 Task: Set the tab size preference to 12.
Action: Mouse moved to (1284, 116)
Screenshot: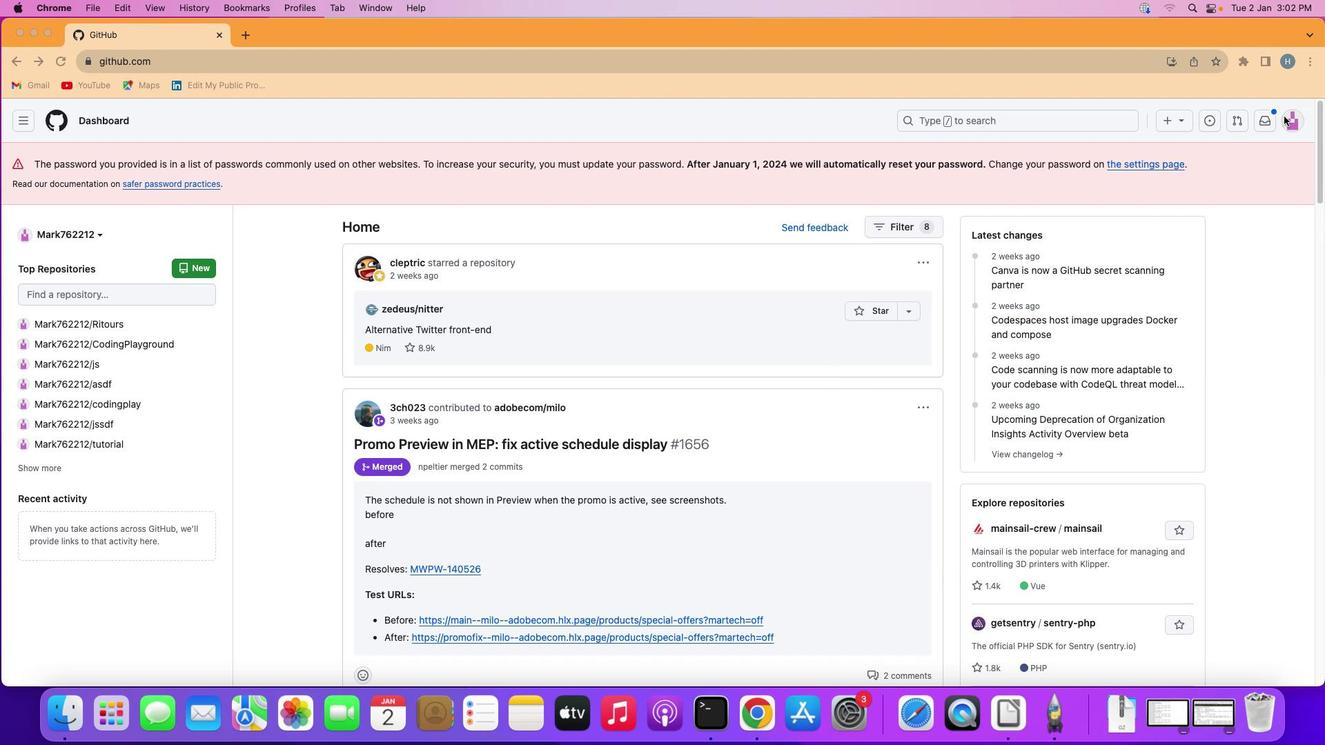 
Action: Mouse pressed left at (1284, 116)
Screenshot: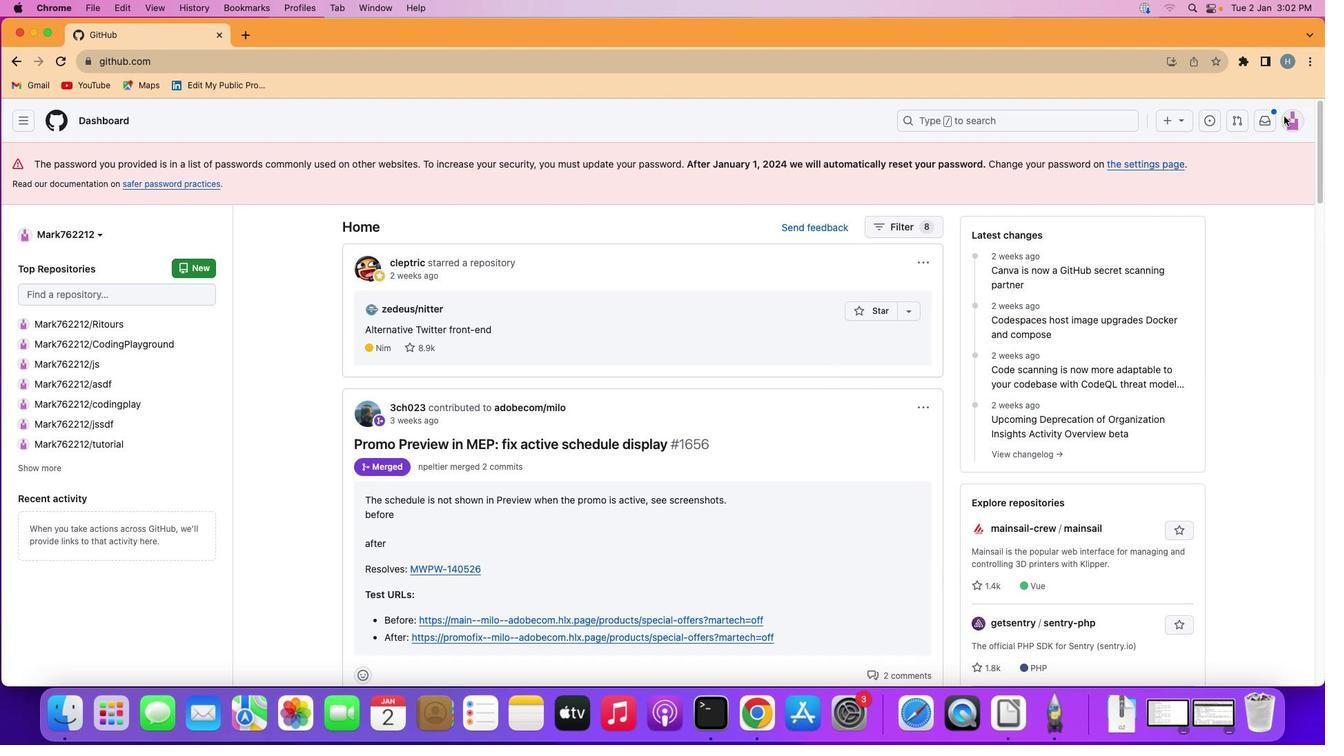 
Action: Mouse moved to (1287, 118)
Screenshot: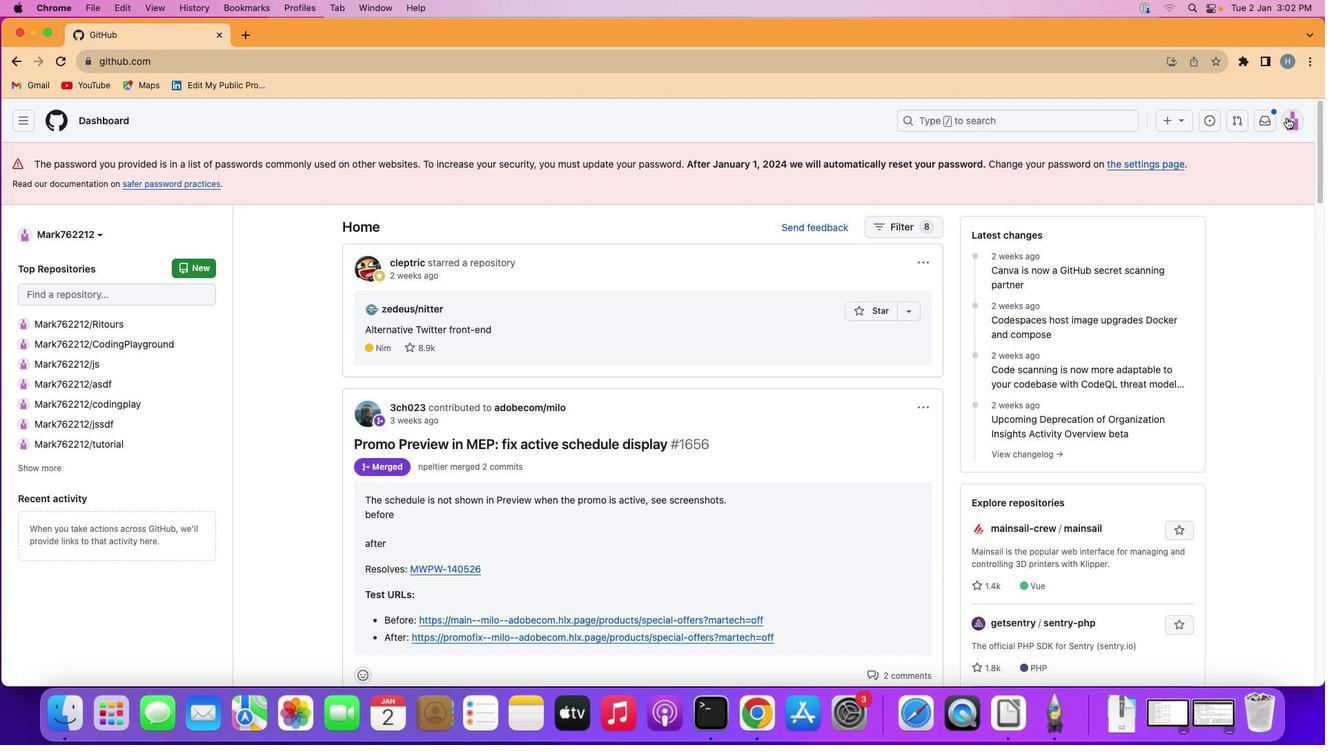 
Action: Mouse pressed left at (1287, 118)
Screenshot: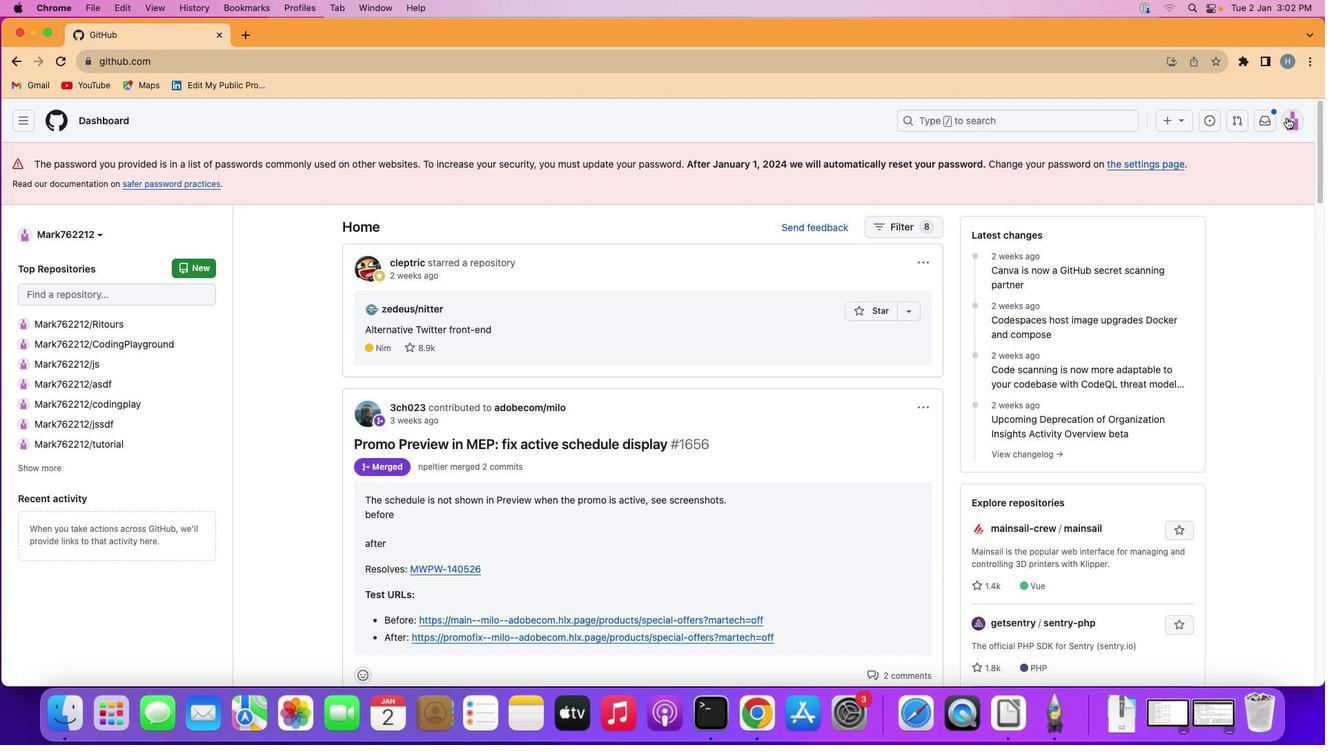 
Action: Mouse moved to (1194, 501)
Screenshot: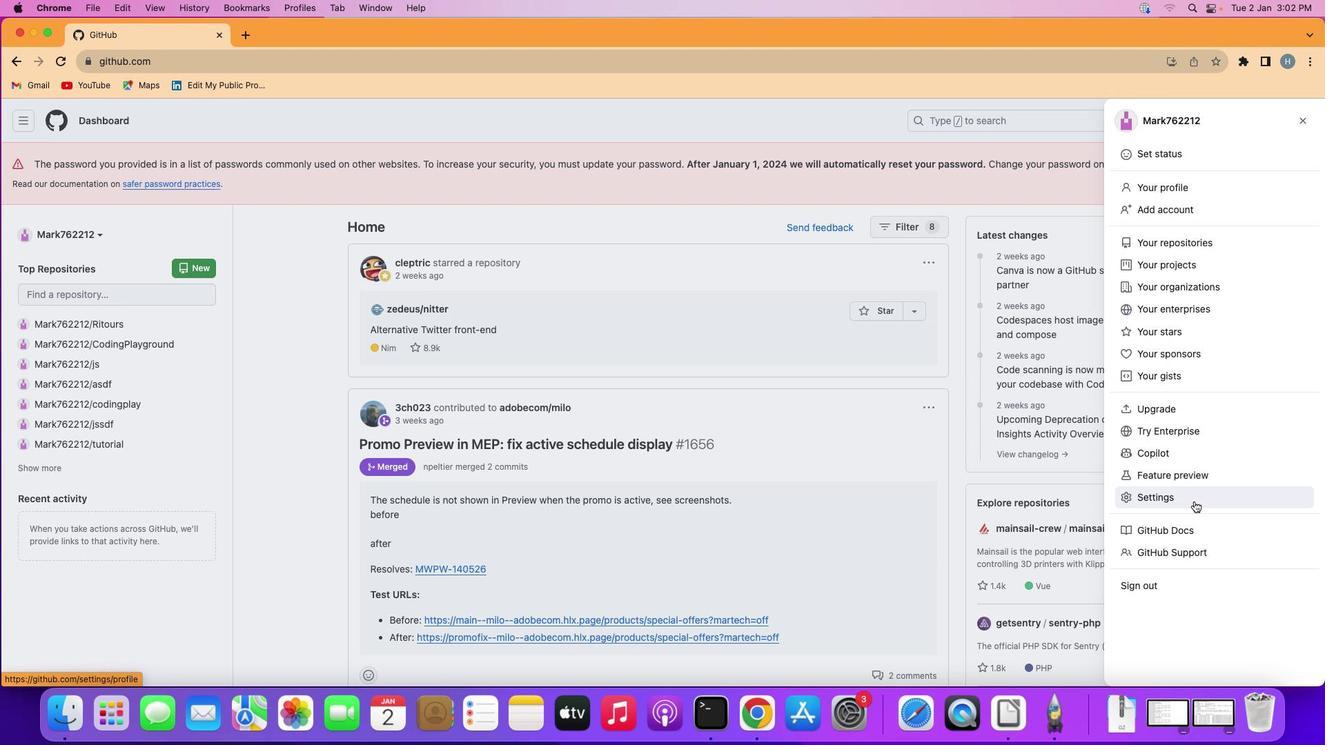 
Action: Mouse pressed left at (1194, 501)
Screenshot: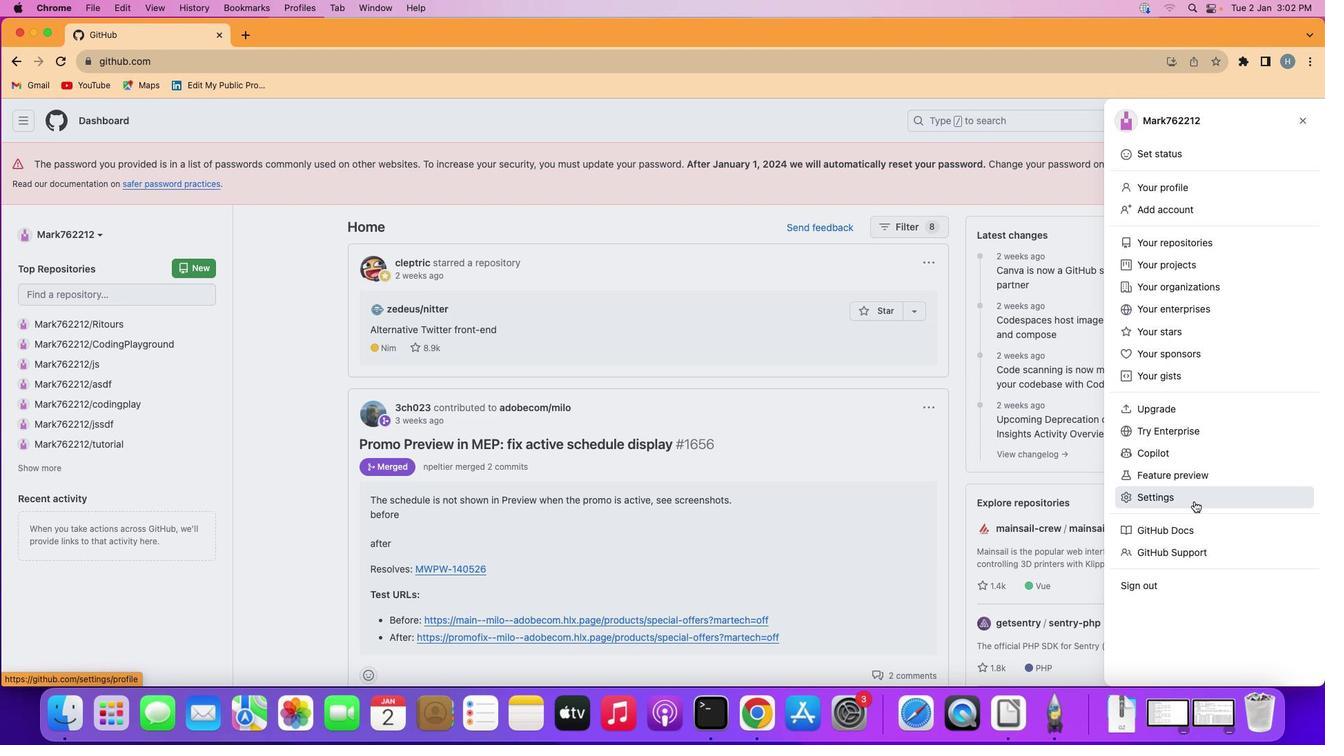 
Action: Mouse moved to (329, 330)
Screenshot: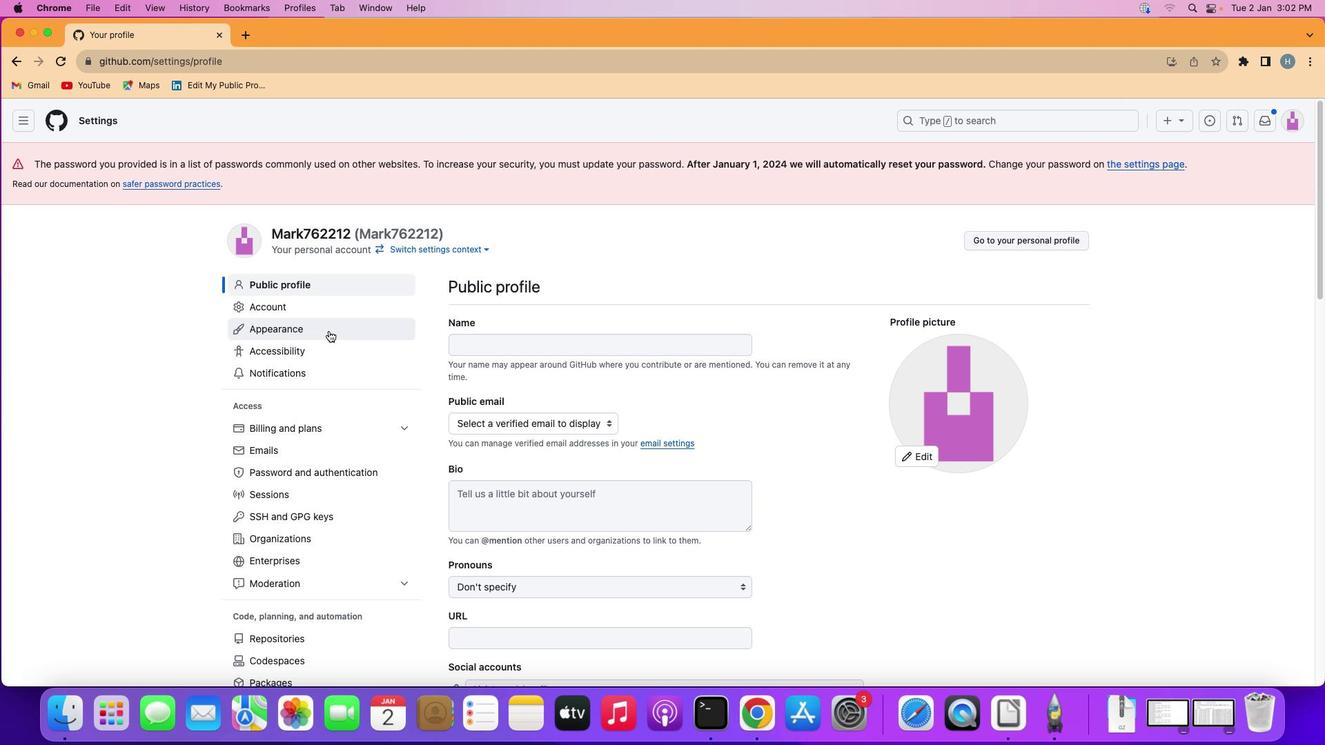 
Action: Mouse pressed left at (329, 330)
Screenshot: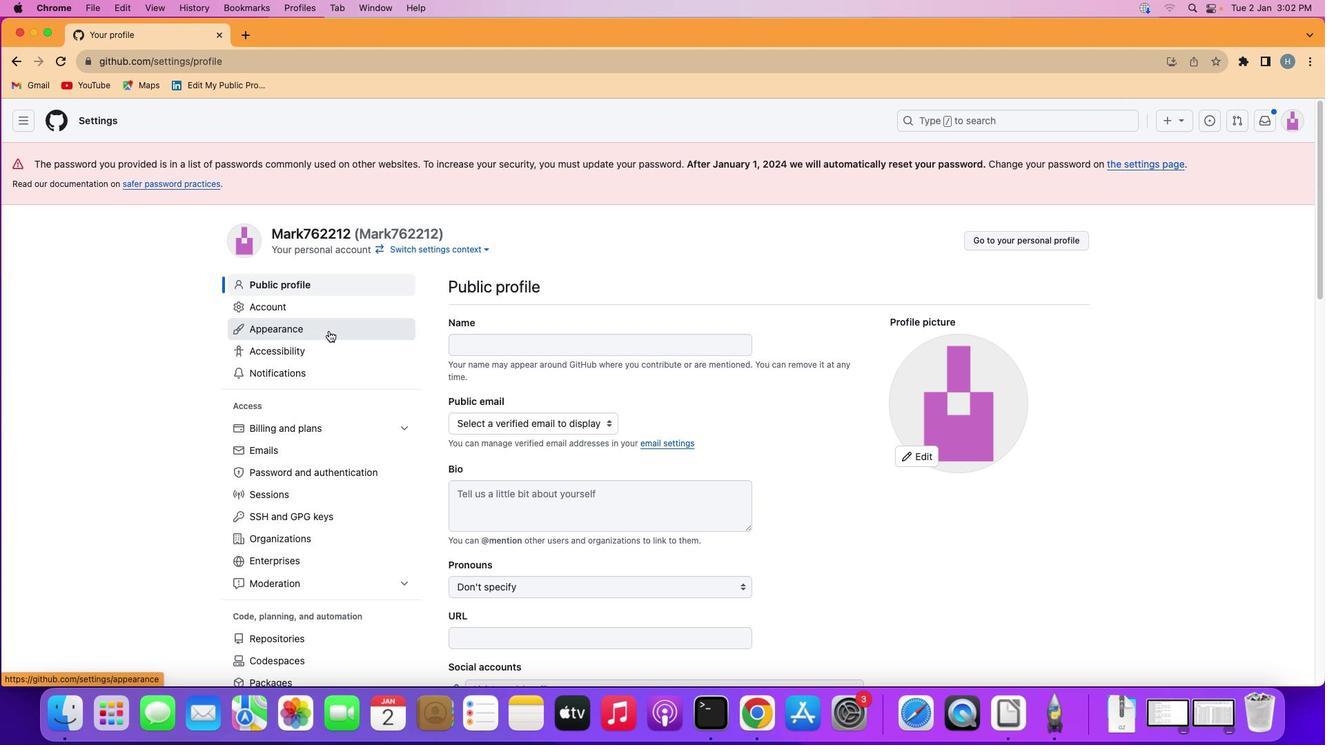 
Action: Mouse moved to (706, 519)
Screenshot: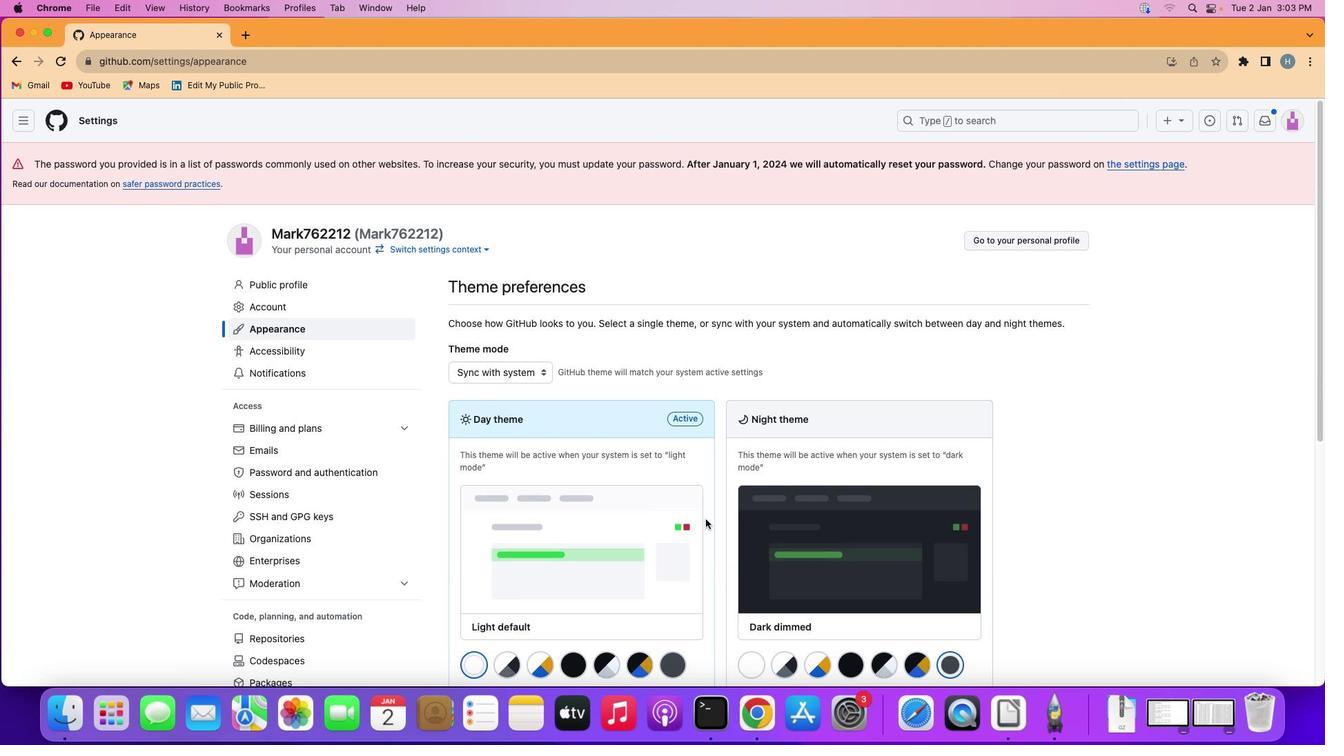 
Action: Mouse scrolled (706, 519) with delta (0, 0)
Screenshot: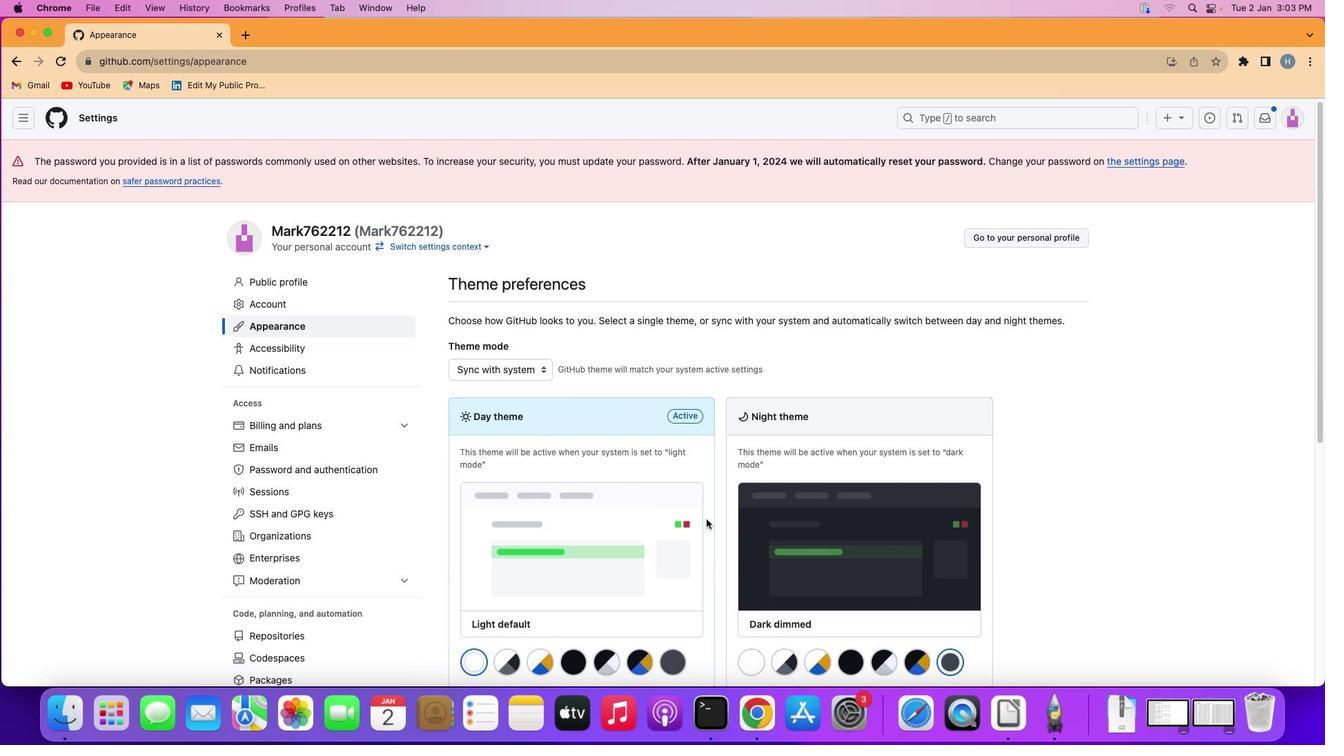
Action: Mouse moved to (706, 519)
Screenshot: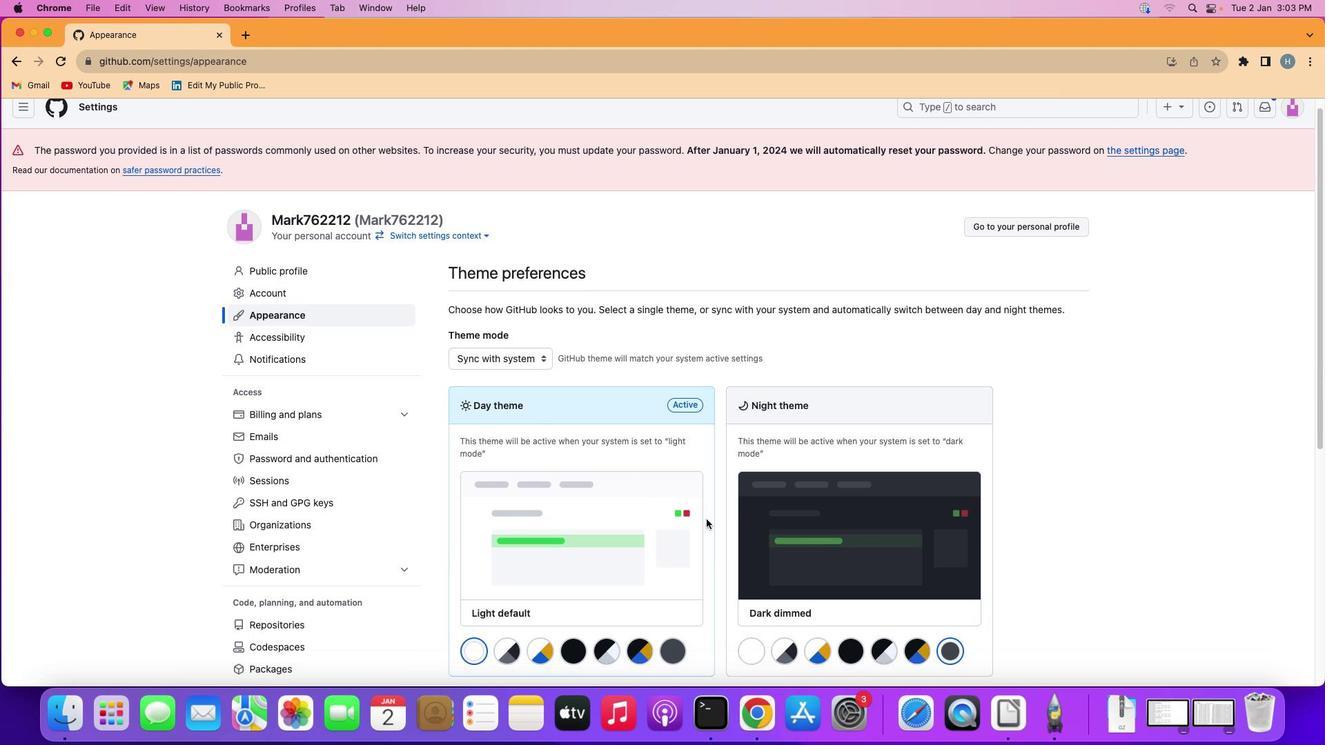 
Action: Mouse scrolled (706, 519) with delta (0, 0)
Screenshot: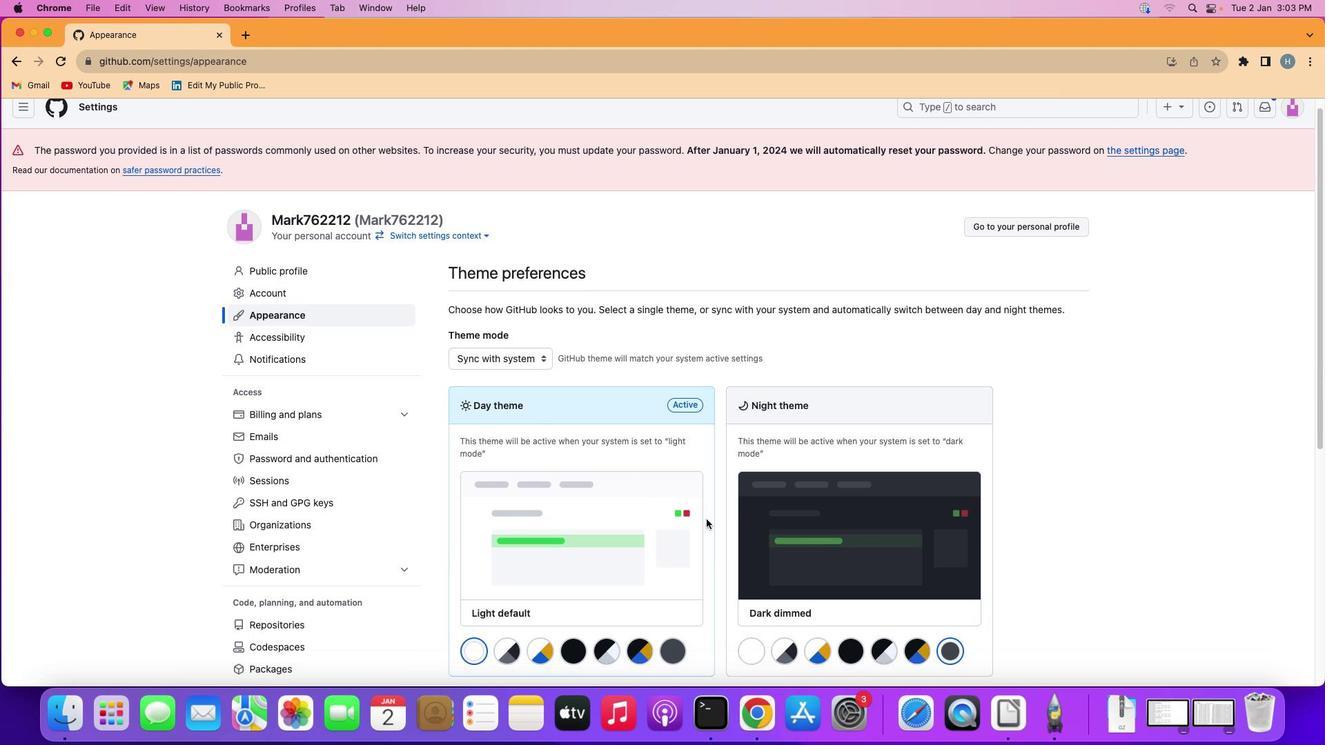 
Action: Mouse scrolled (706, 519) with delta (0, -1)
Screenshot: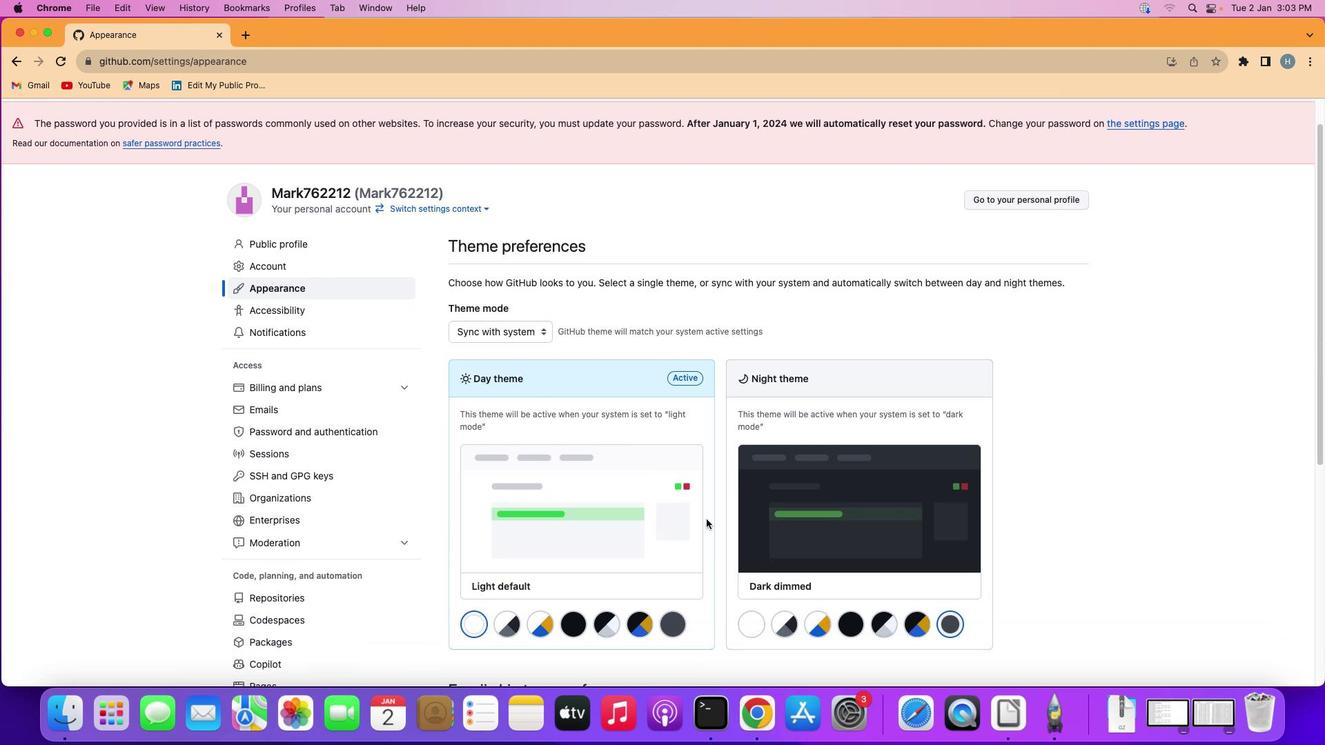 
Action: Mouse moved to (706, 519)
Screenshot: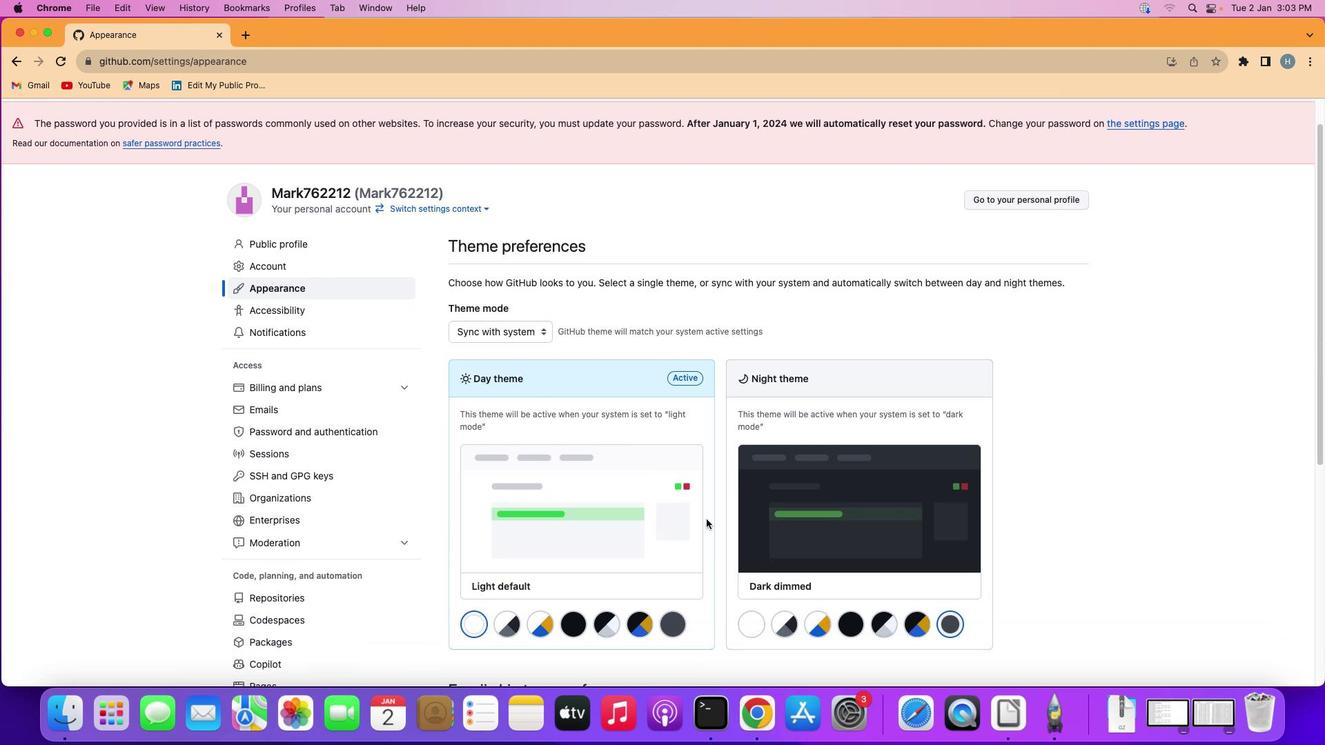 
Action: Mouse scrolled (706, 519) with delta (0, 0)
Screenshot: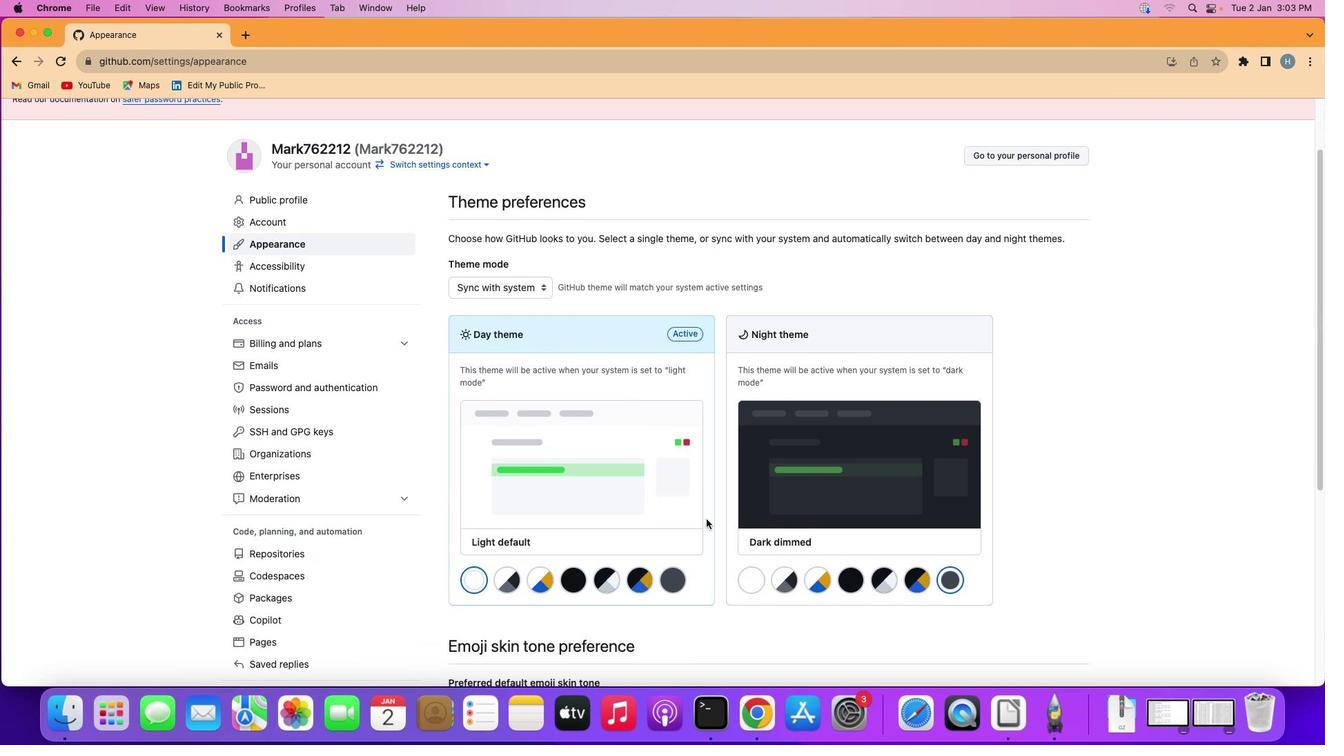 
Action: Mouse scrolled (706, 519) with delta (0, 0)
Screenshot: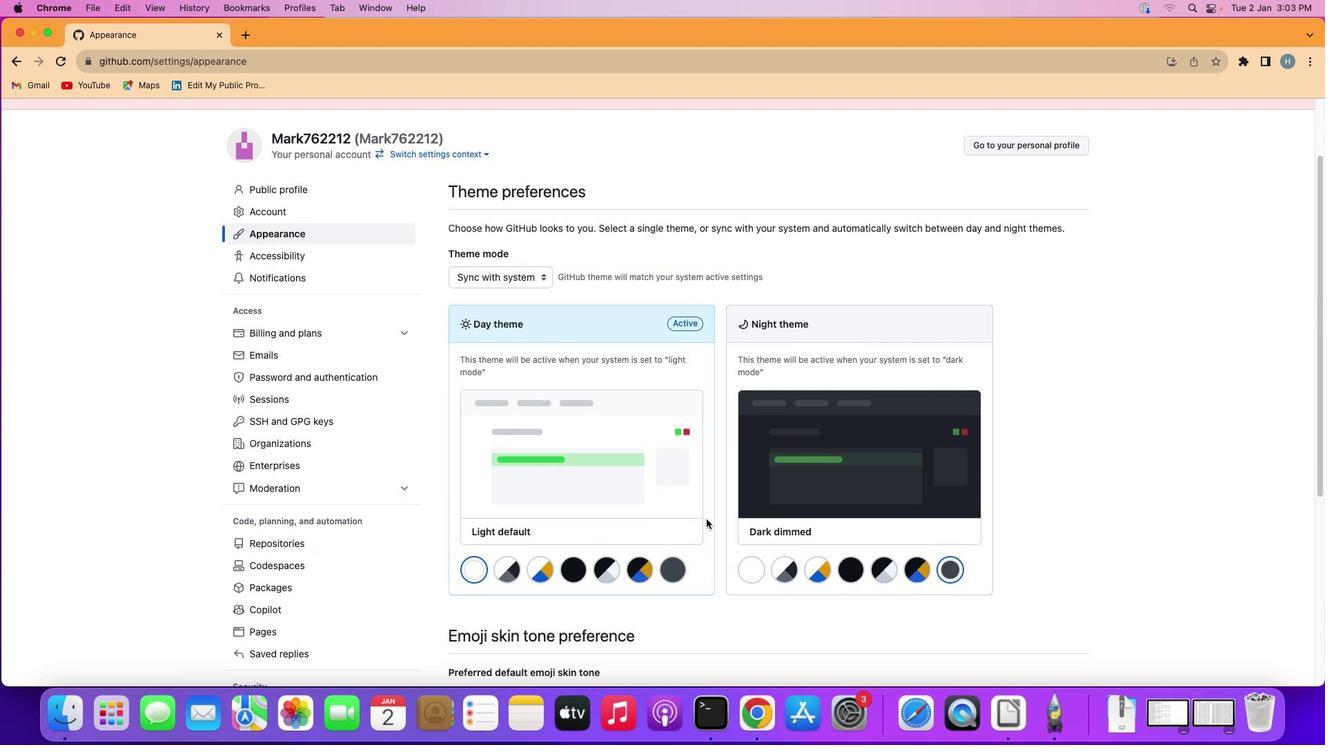 
Action: Mouse scrolled (706, 519) with delta (0, 0)
Screenshot: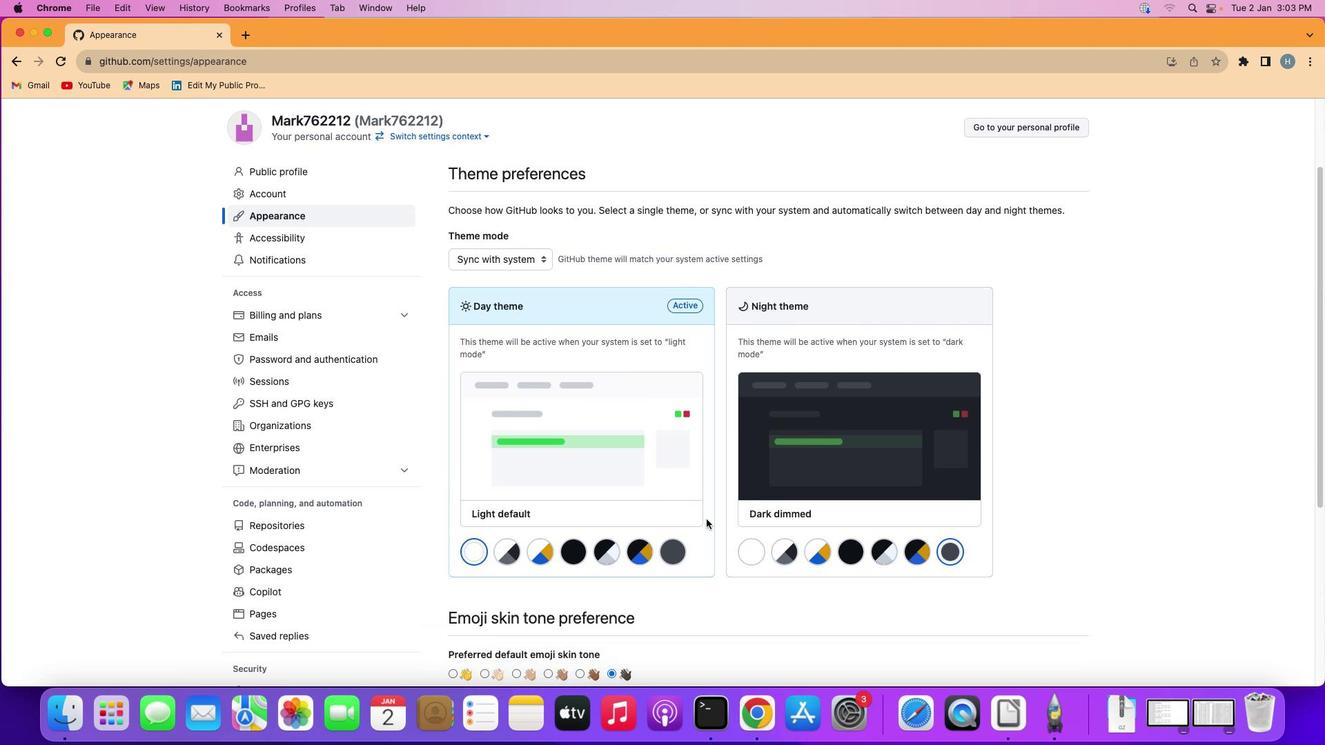 
Action: Mouse scrolled (706, 519) with delta (0, 0)
Screenshot: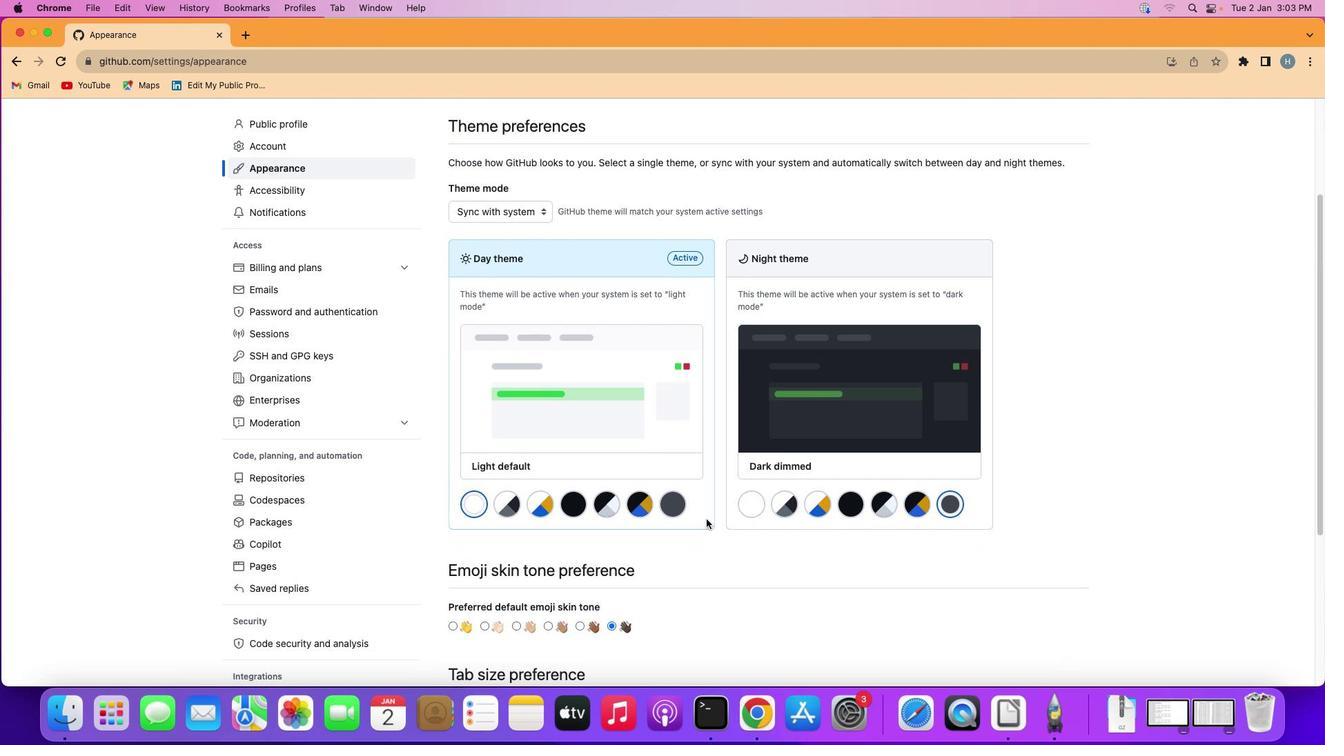 
Action: Mouse scrolled (706, 519) with delta (0, 0)
Screenshot: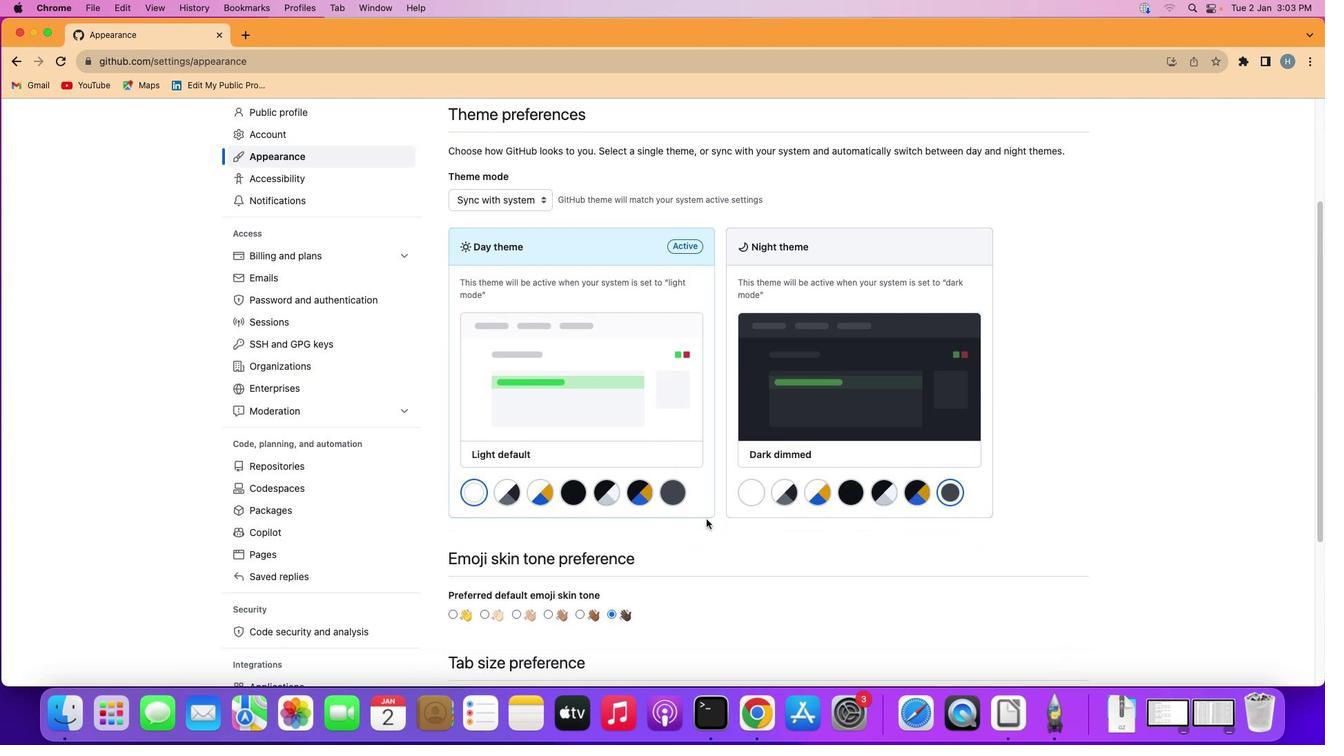 
Action: Mouse scrolled (706, 519) with delta (0, -1)
Screenshot: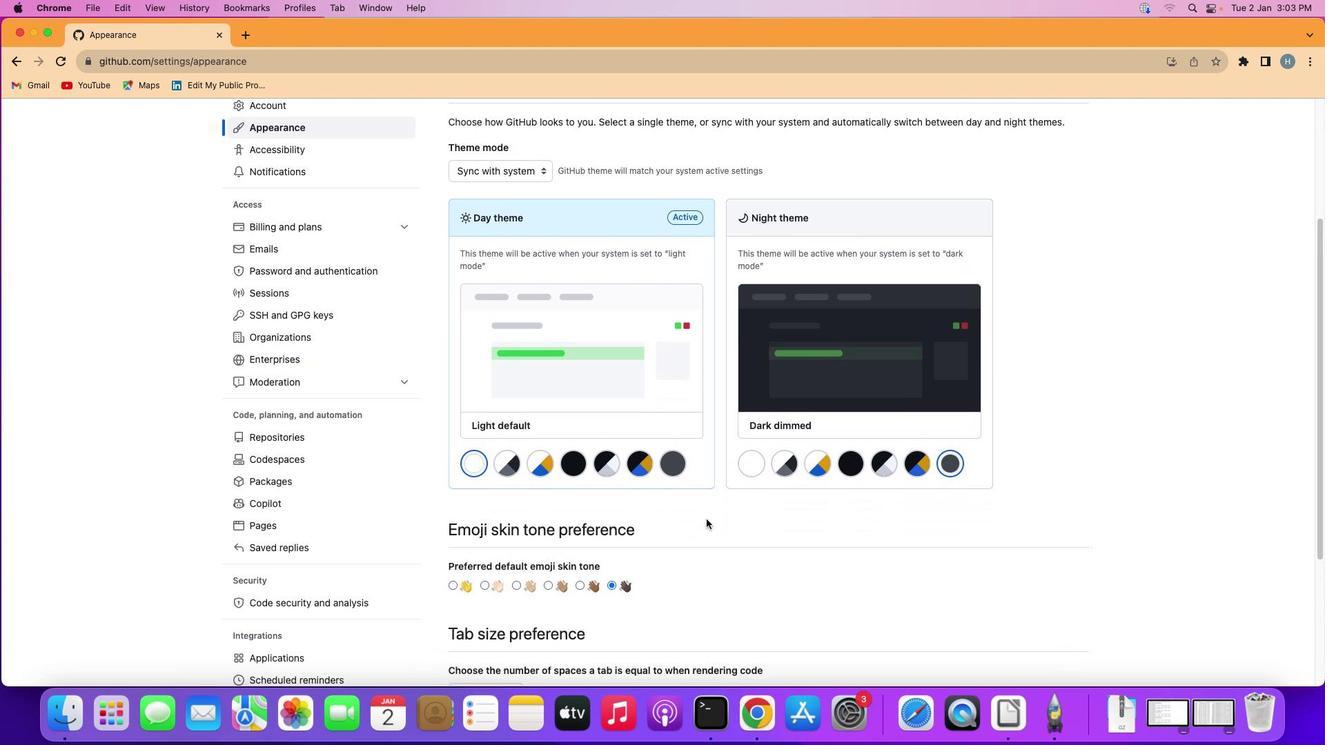 
Action: Mouse scrolled (706, 519) with delta (0, 0)
Screenshot: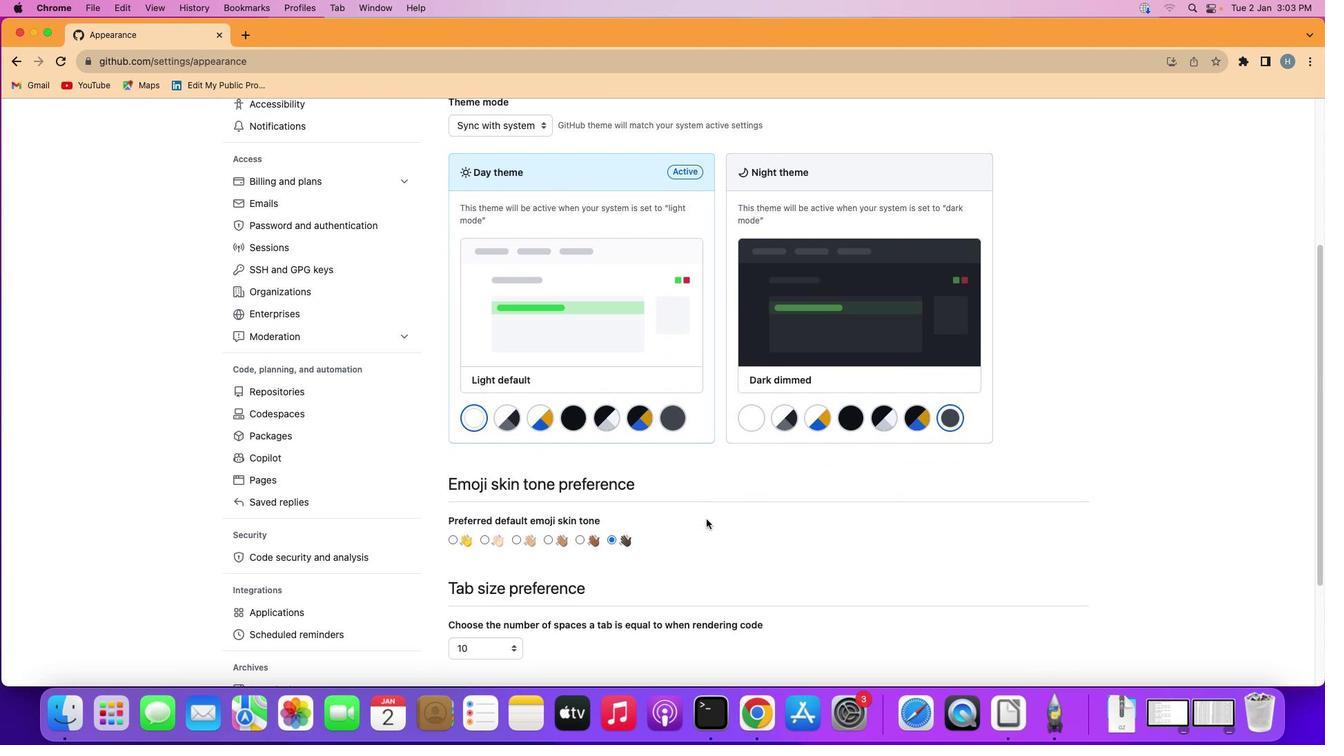 
Action: Mouse scrolled (706, 519) with delta (0, 0)
Screenshot: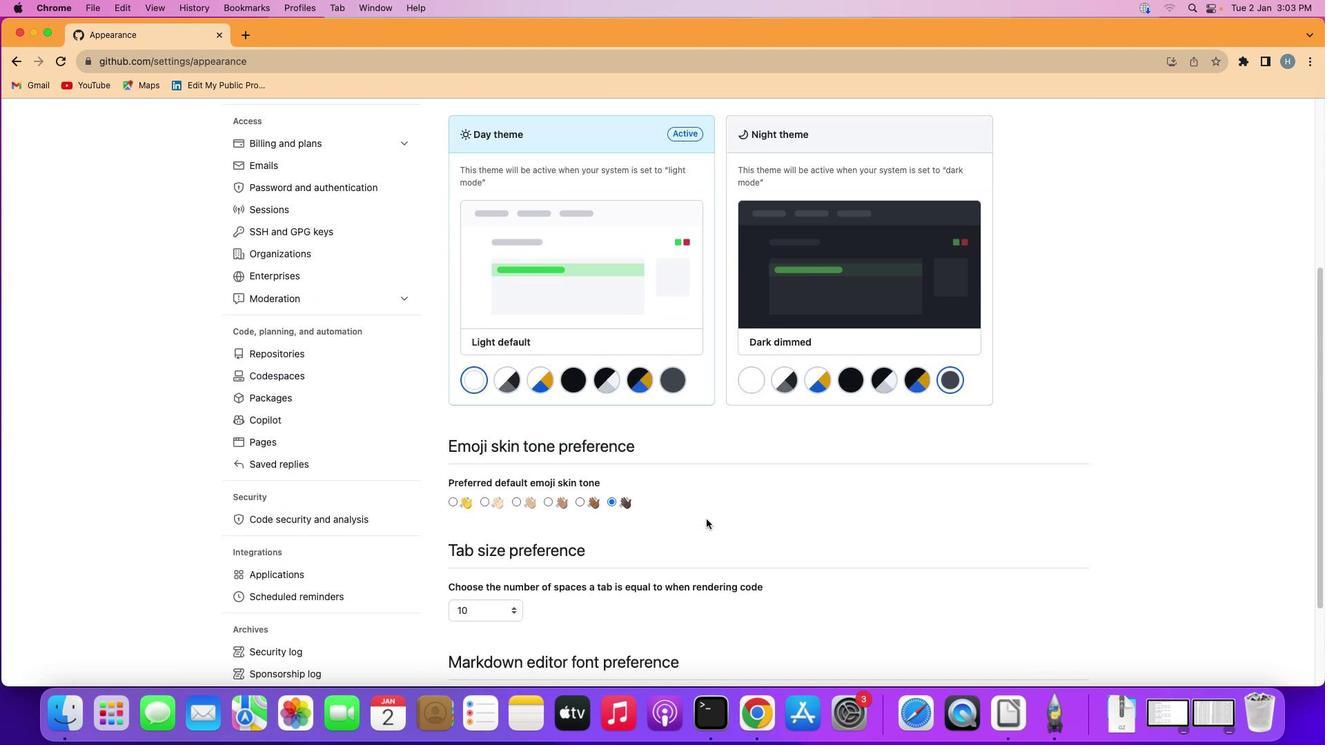 
Action: Mouse scrolled (706, 519) with delta (0, -2)
Screenshot: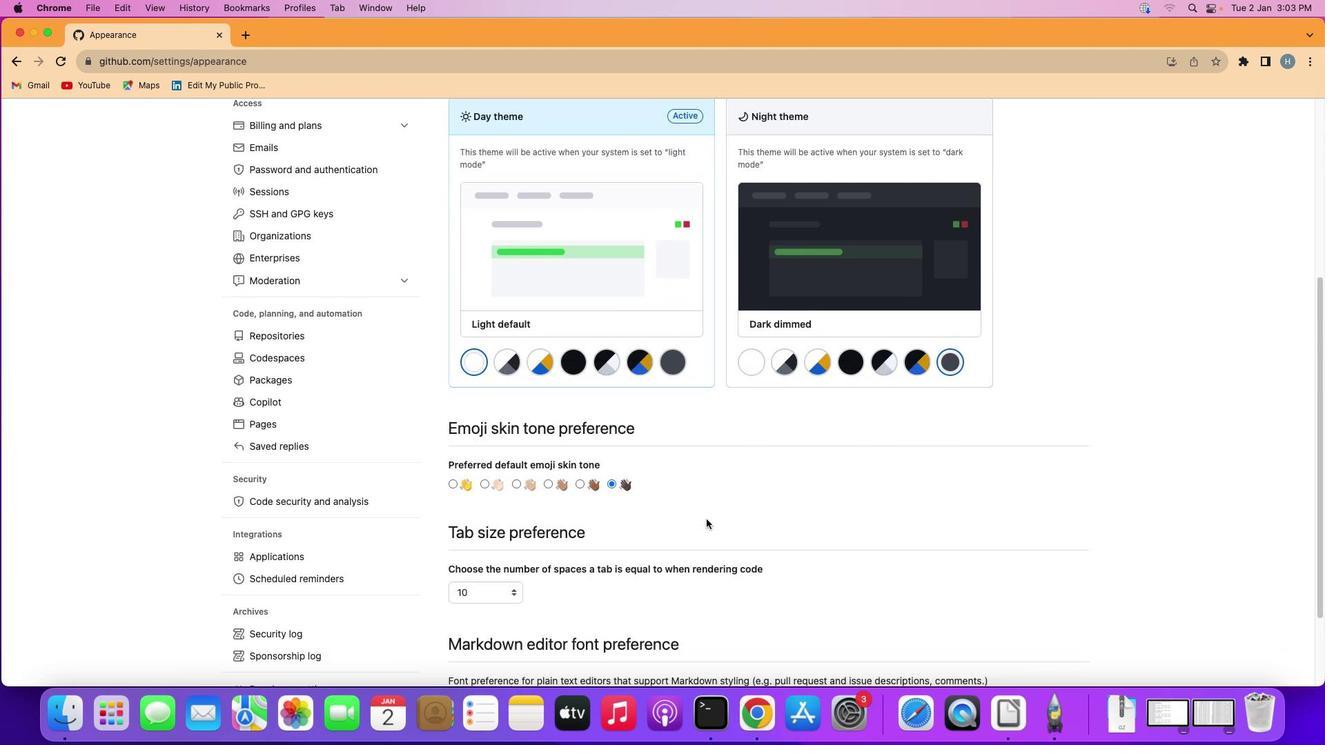 
Action: Mouse scrolled (706, 519) with delta (0, -2)
Screenshot: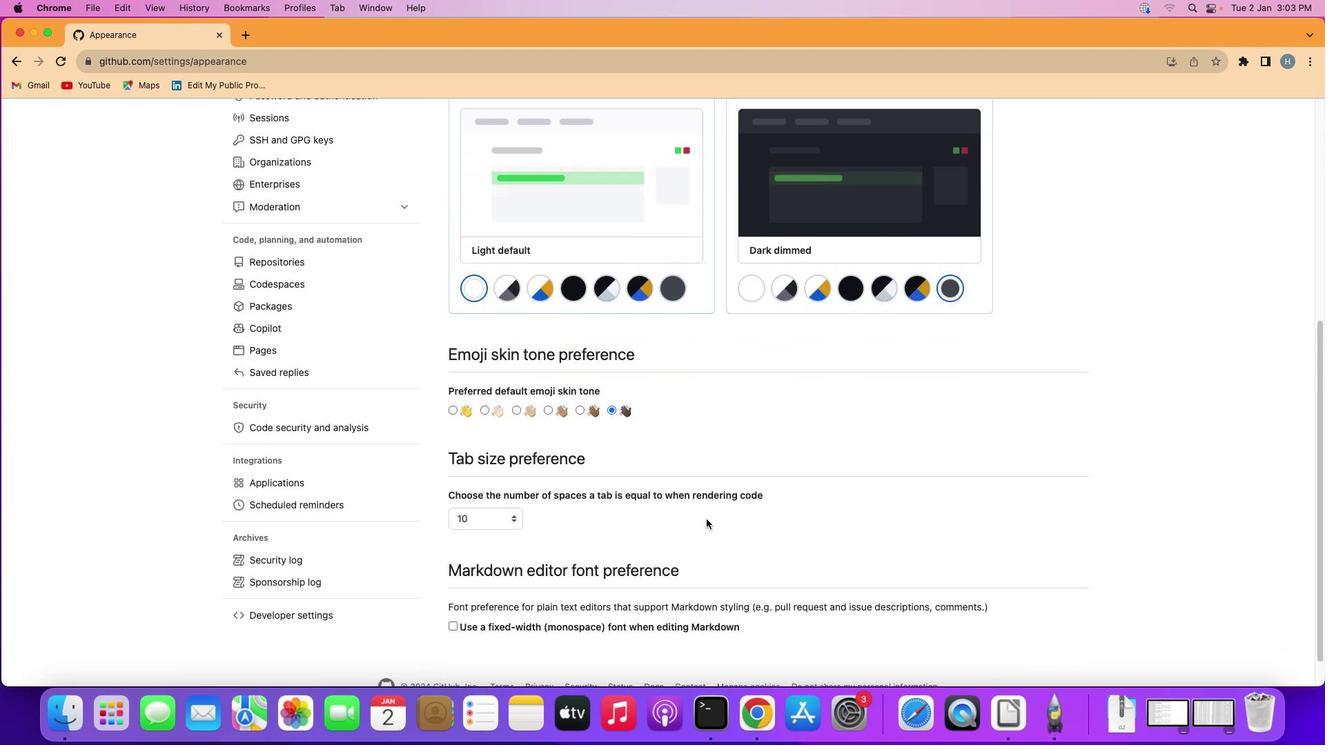 
Action: Mouse moved to (514, 480)
Screenshot: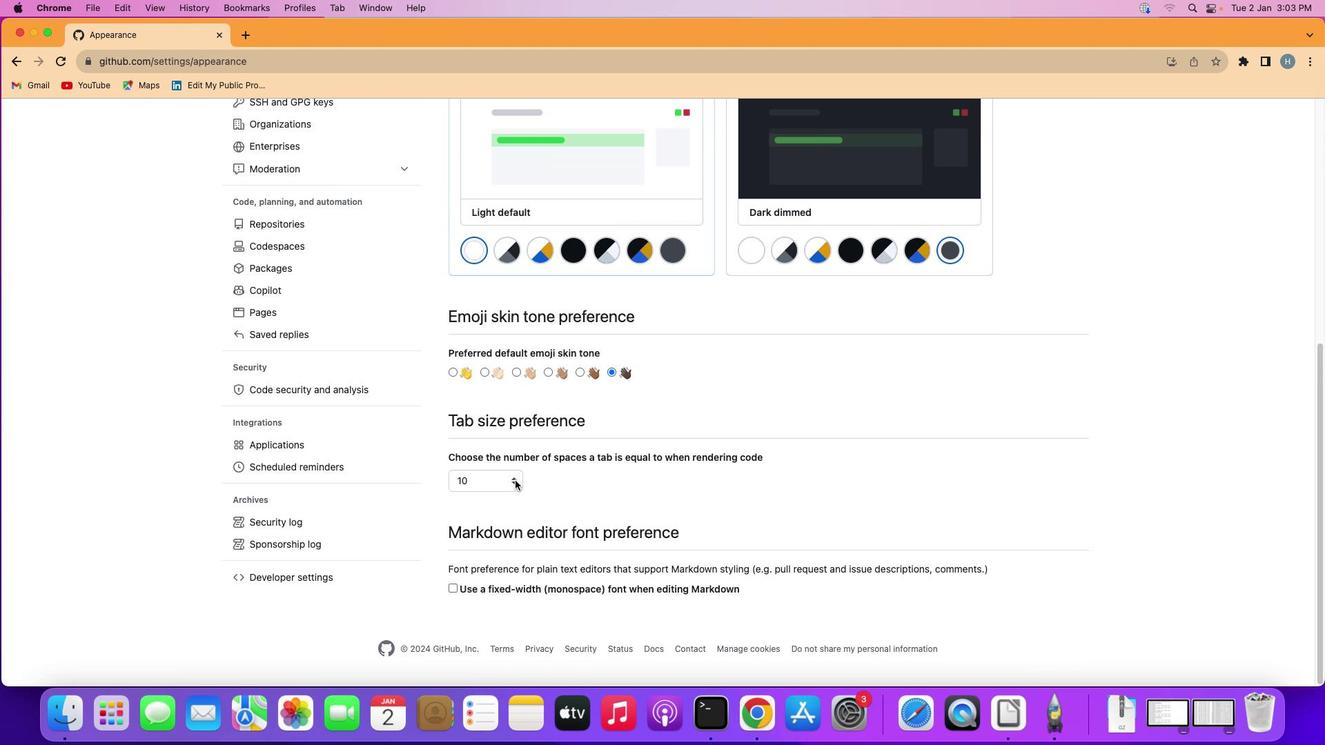 
Action: Mouse pressed left at (514, 480)
Screenshot: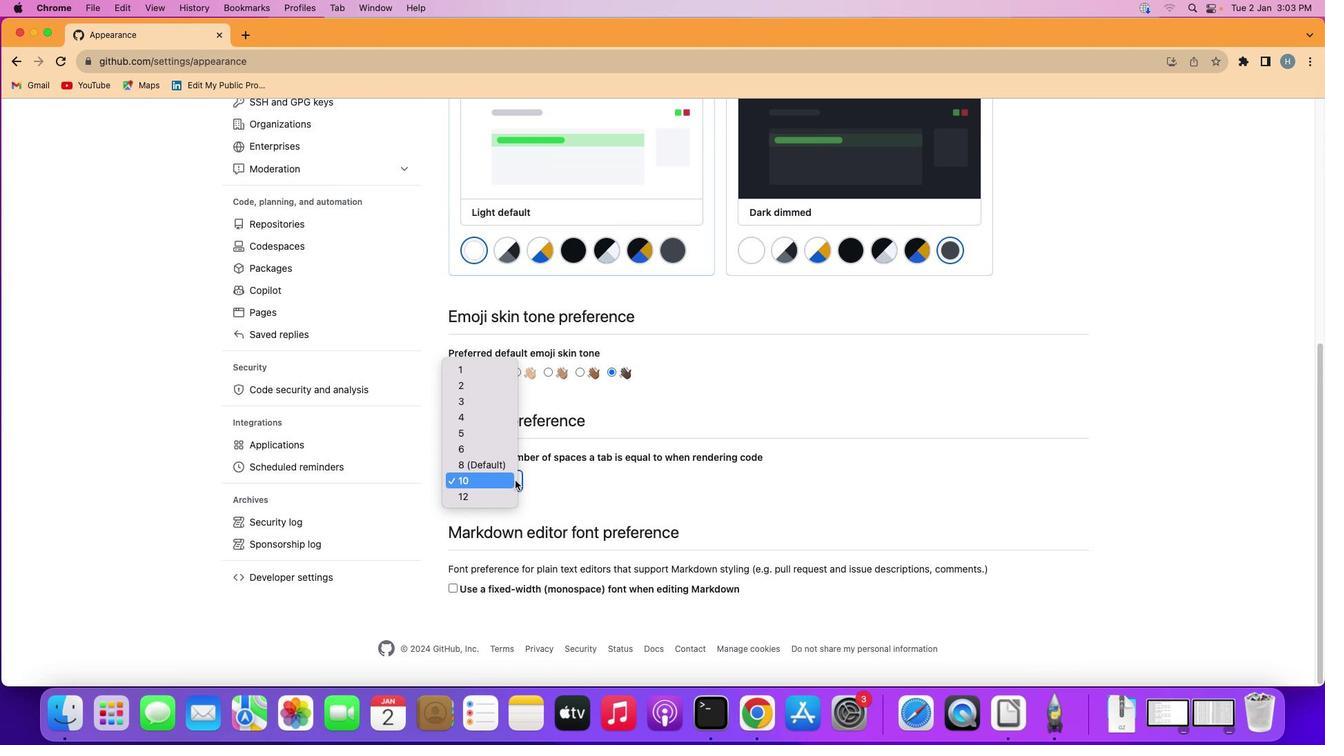 
Action: Mouse moved to (503, 498)
Screenshot: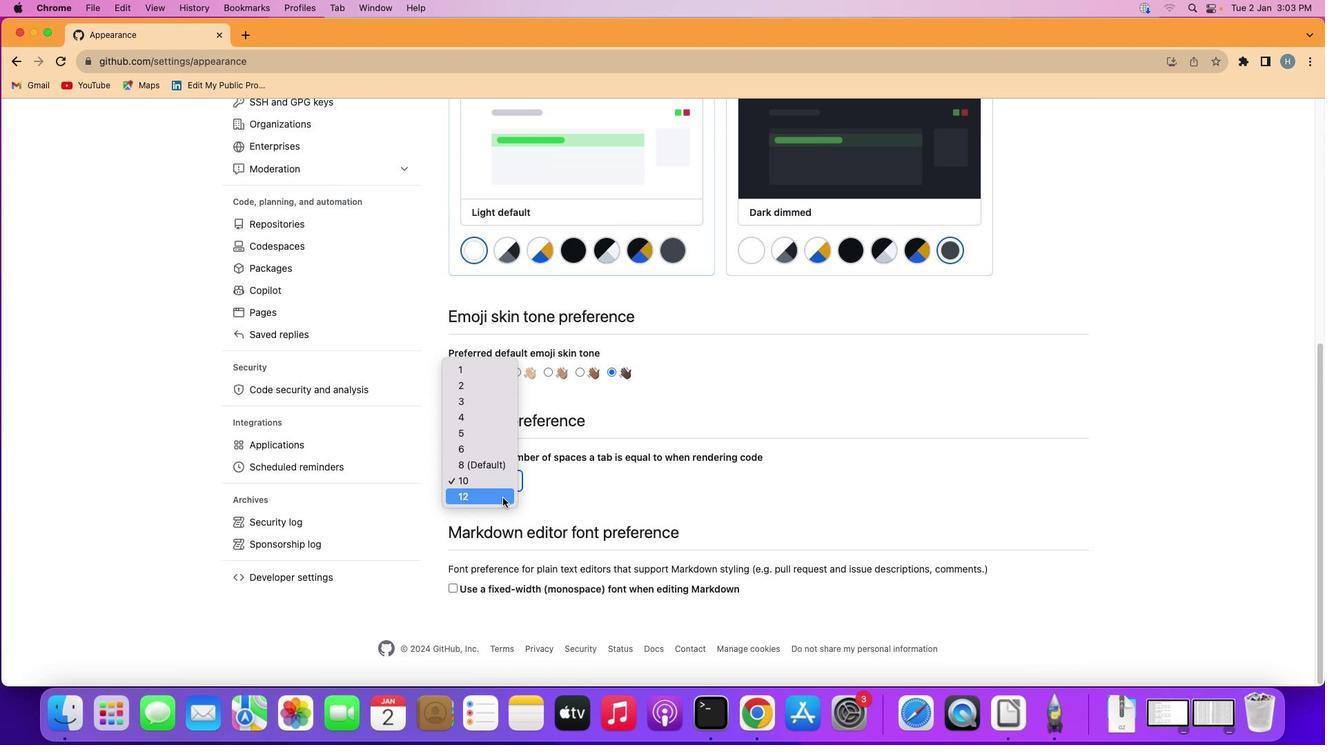 
Action: Mouse pressed left at (503, 498)
Screenshot: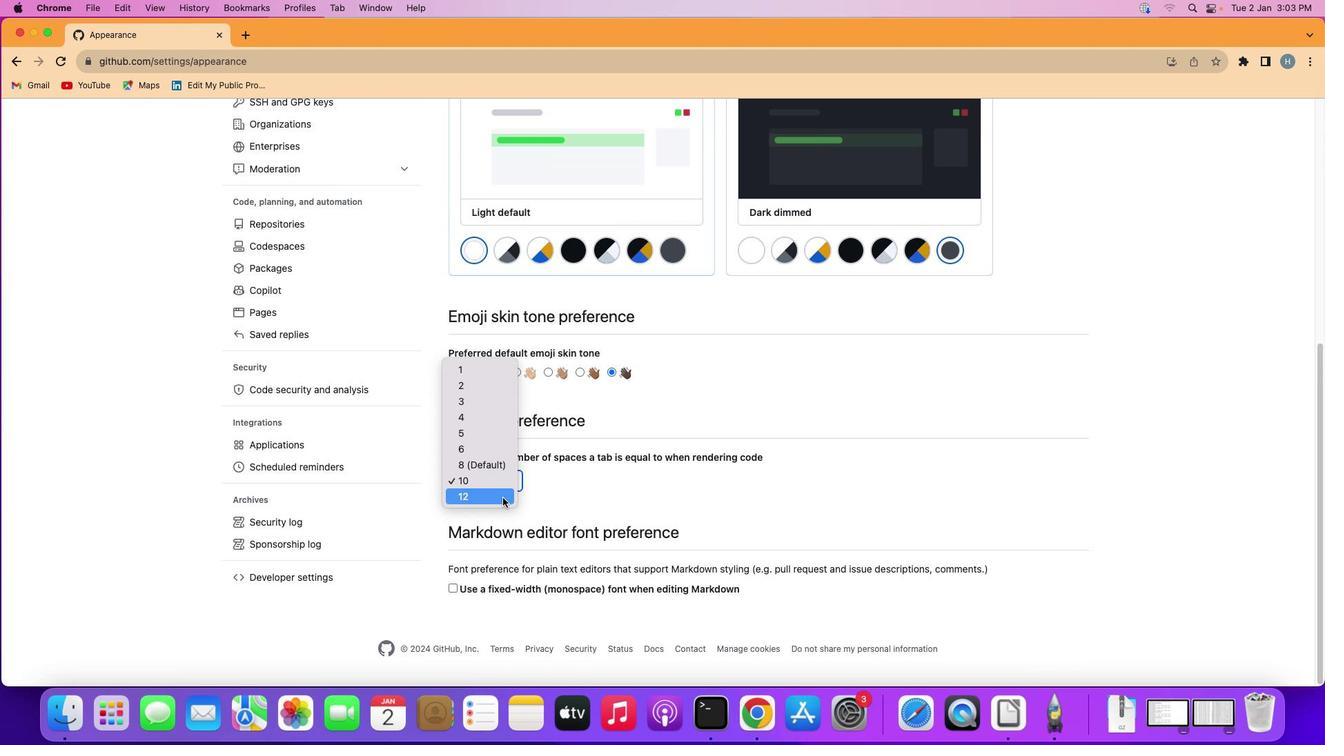
